 Task: Search for emails from 'softage.5@softage.net' with the subject 'Request for a leave of absence' and category 'Blue category' in all mailboxes.
Action: Mouse moved to (290, 39)
Screenshot: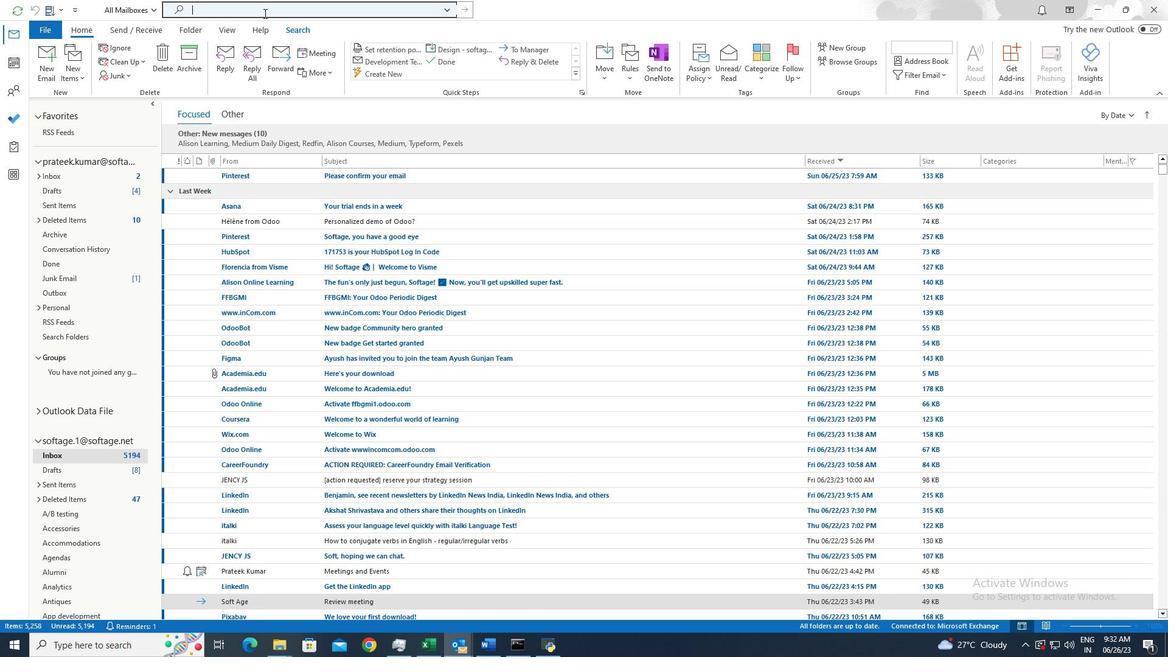 
Action: Mouse pressed left at (290, 39)
Screenshot: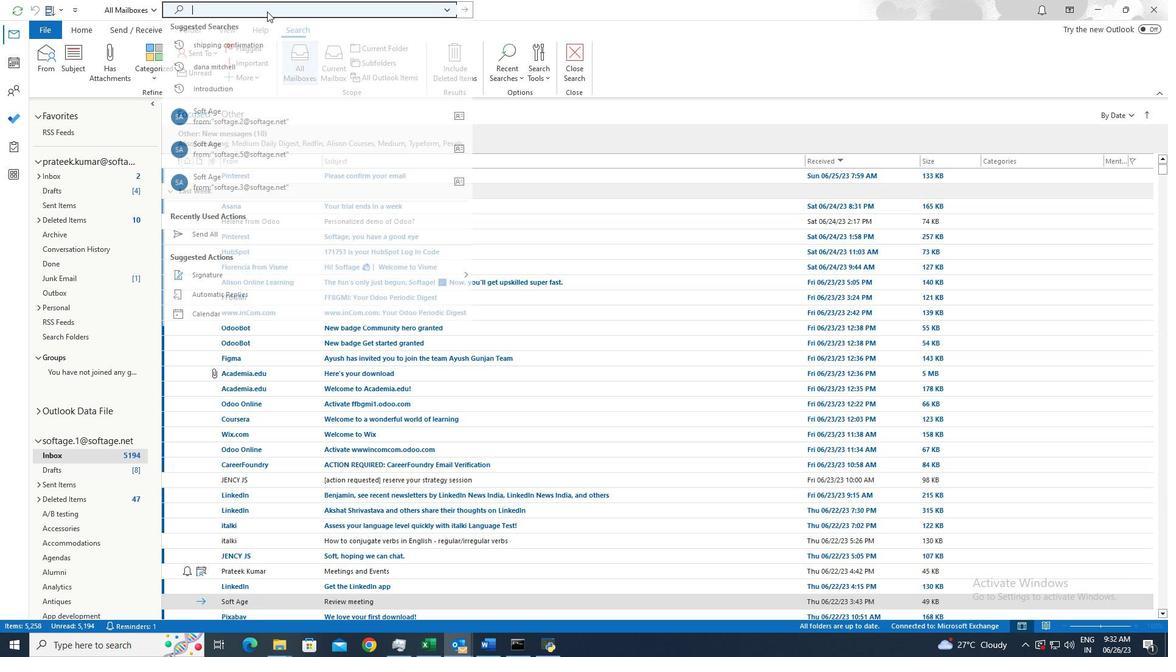 
Action: Mouse moved to (472, 34)
Screenshot: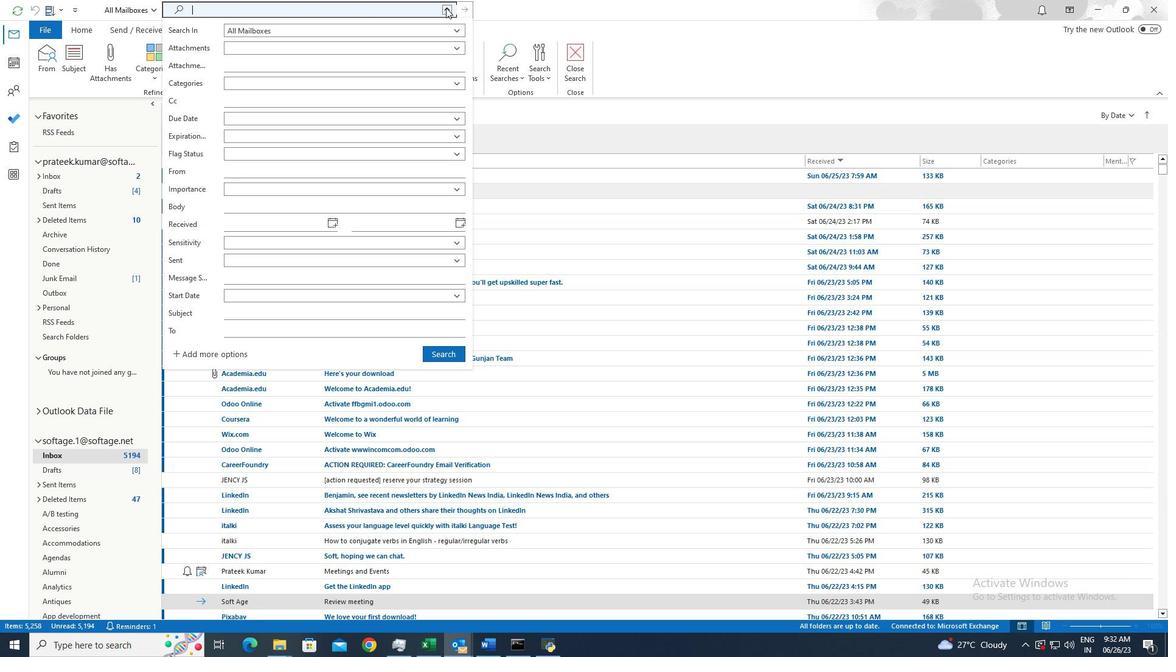
Action: Mouse pressed left at (472, 34)
Screenshot: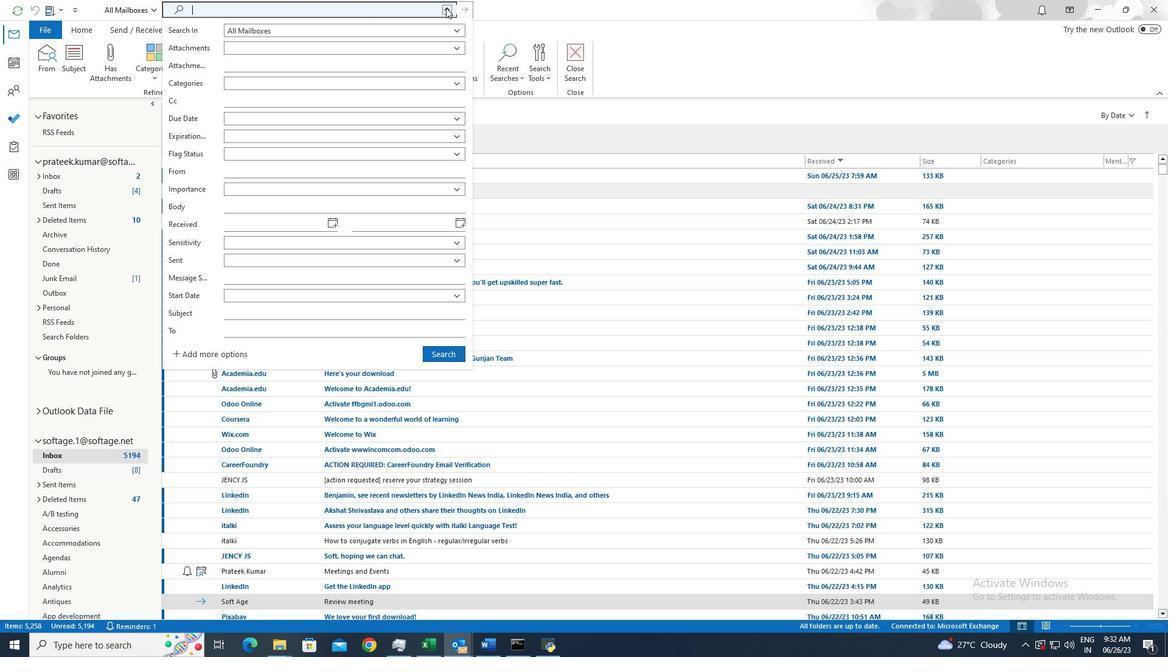 
Action: Mouse moved to (385, 110)
Screenshot: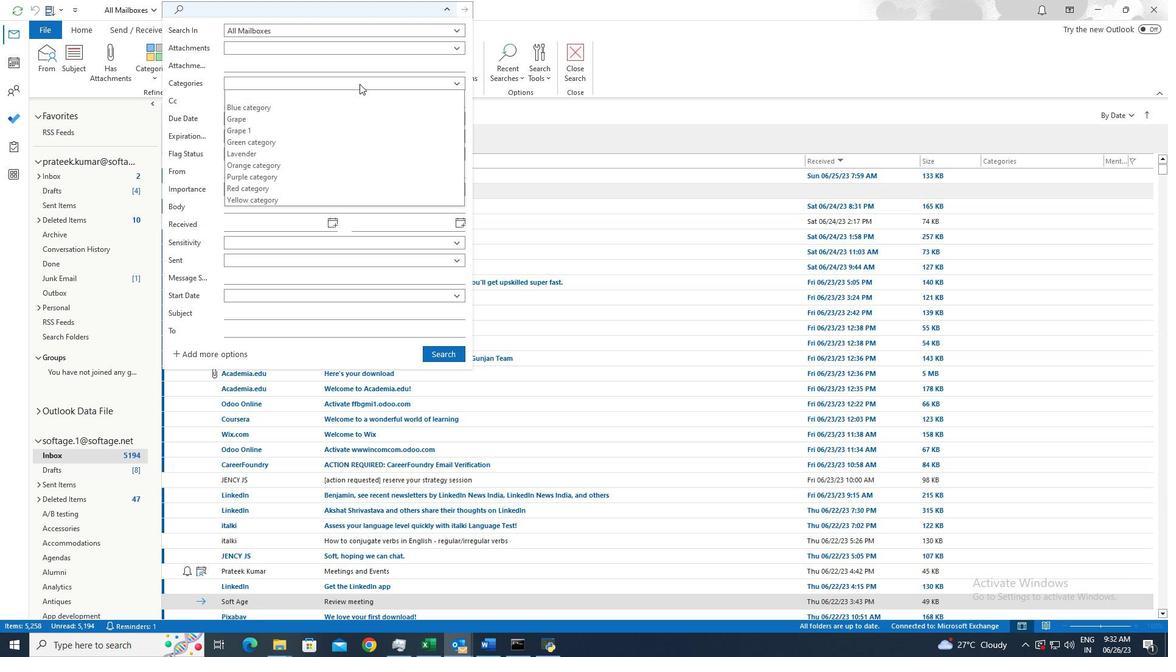 
Action: Mouse pressed left at (385, 110)
Screenshot: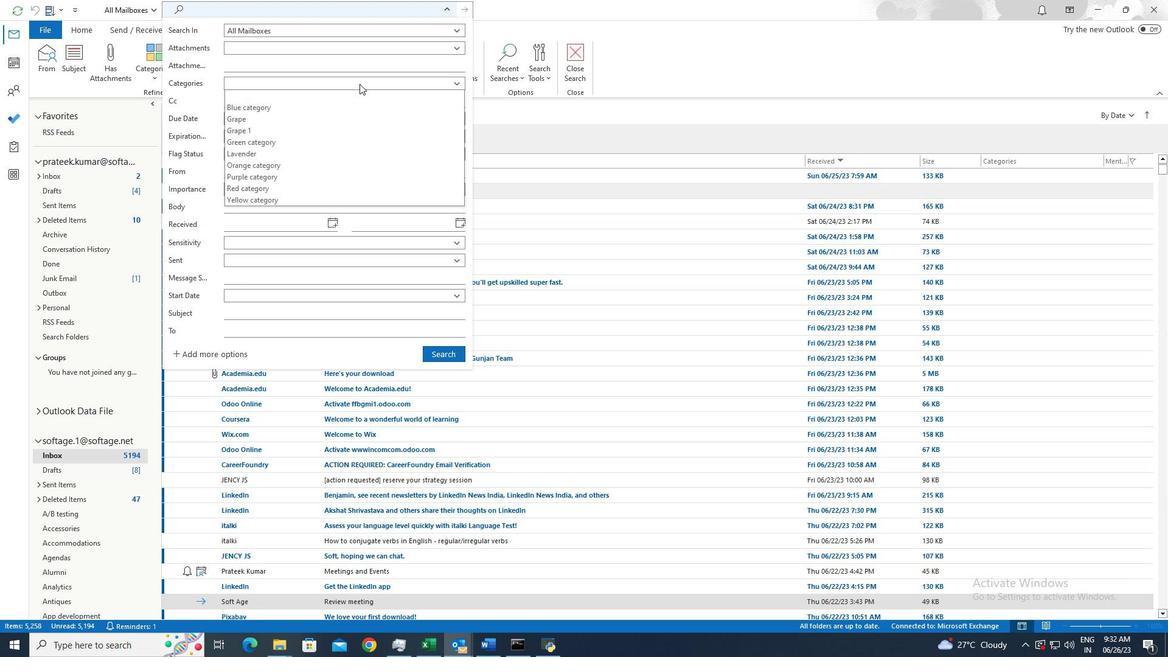 
Action: Mouse moved to (302, 129)
Screenshot: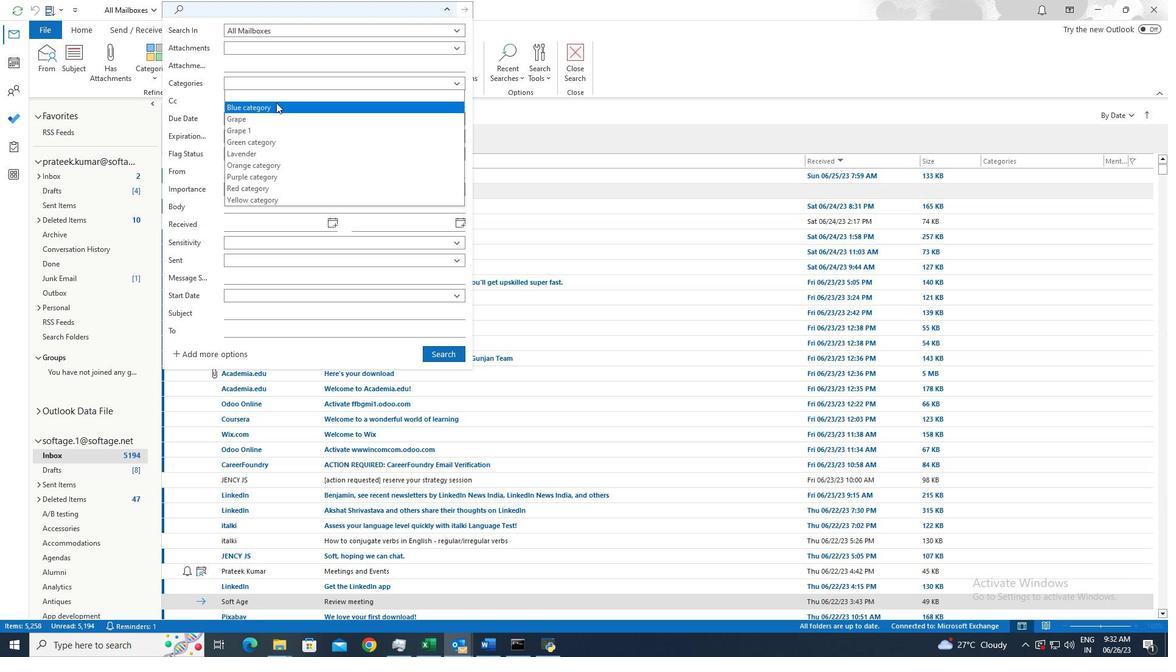 
Action: Mouse pressed left at (302, 129)
Screenshot: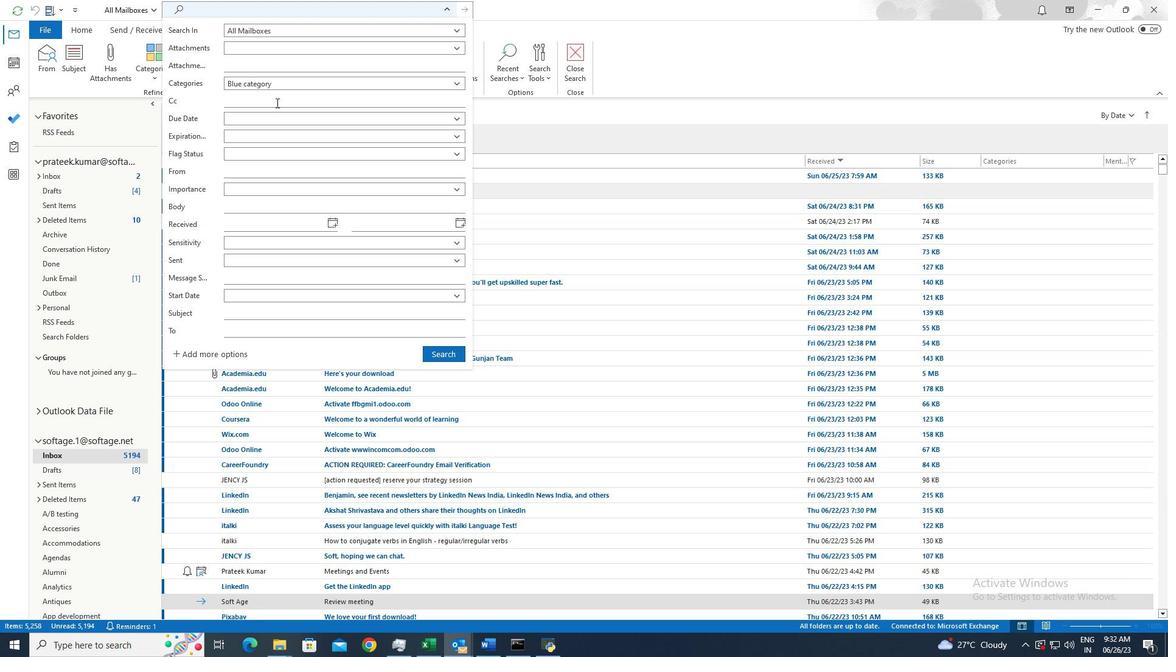 
Action: Mouse moved to (278, 335)
Screenshot: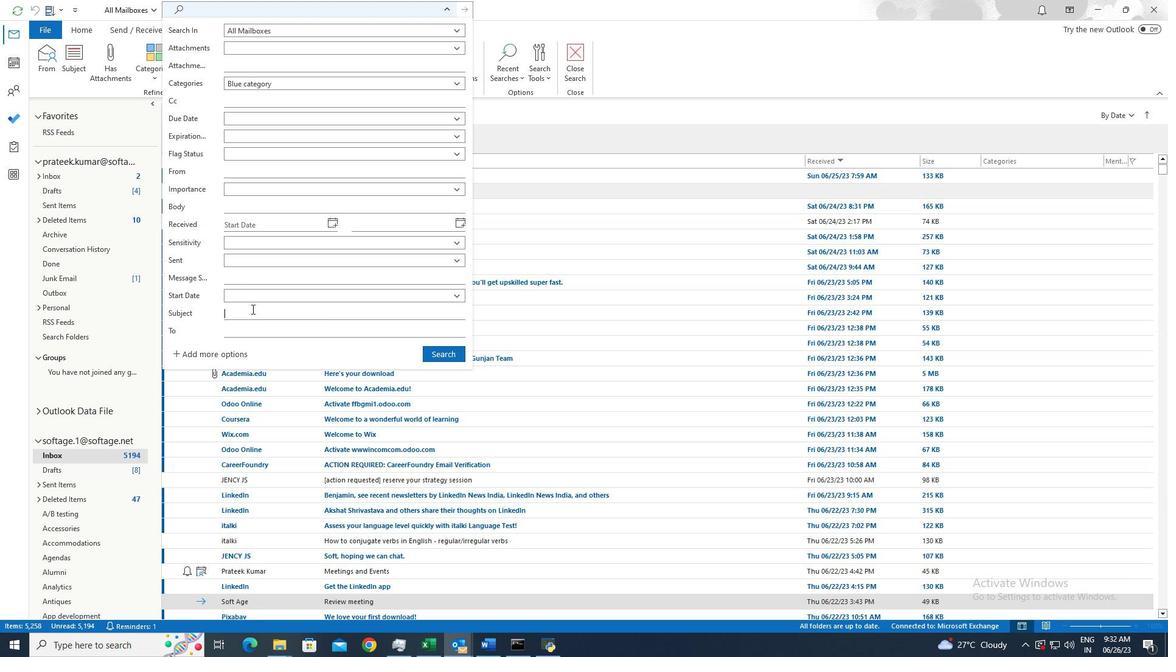 
Action: Mouse pressed left at (278, 335)
Screenshot: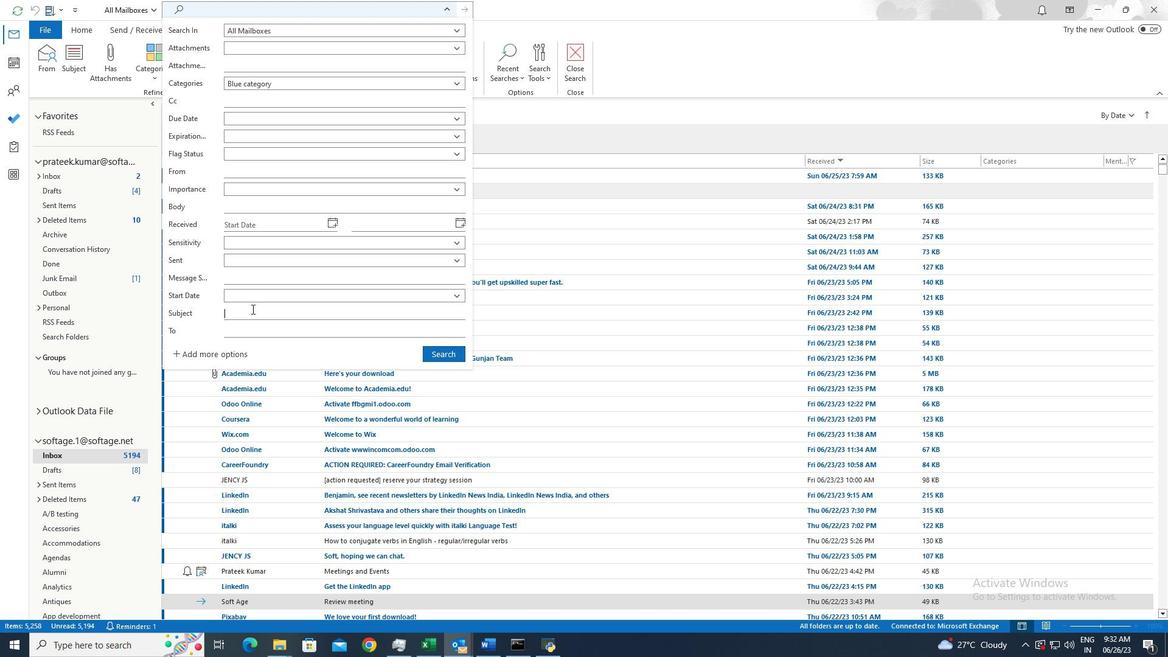 
Action: Key pressed <Key.shift>Request<Key.space>for<Key.space>a<Key.space>leave<Key.space>of<Key.space>absence
Screenshot: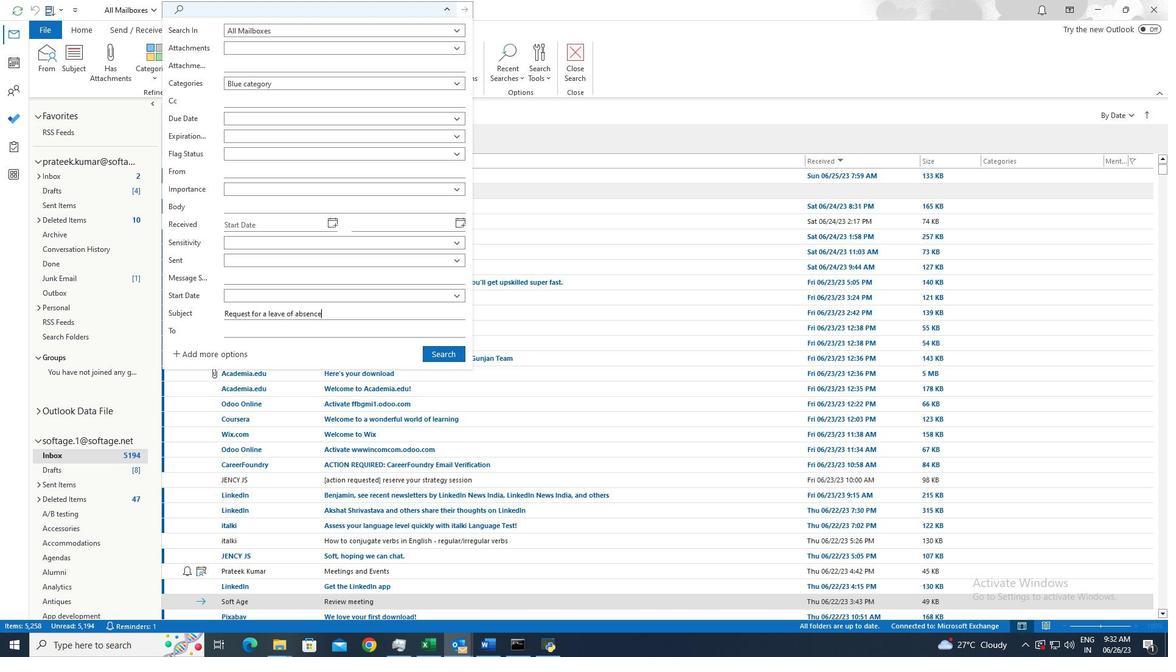 
Action: Mouse moved to (263, 197)
Screenshot: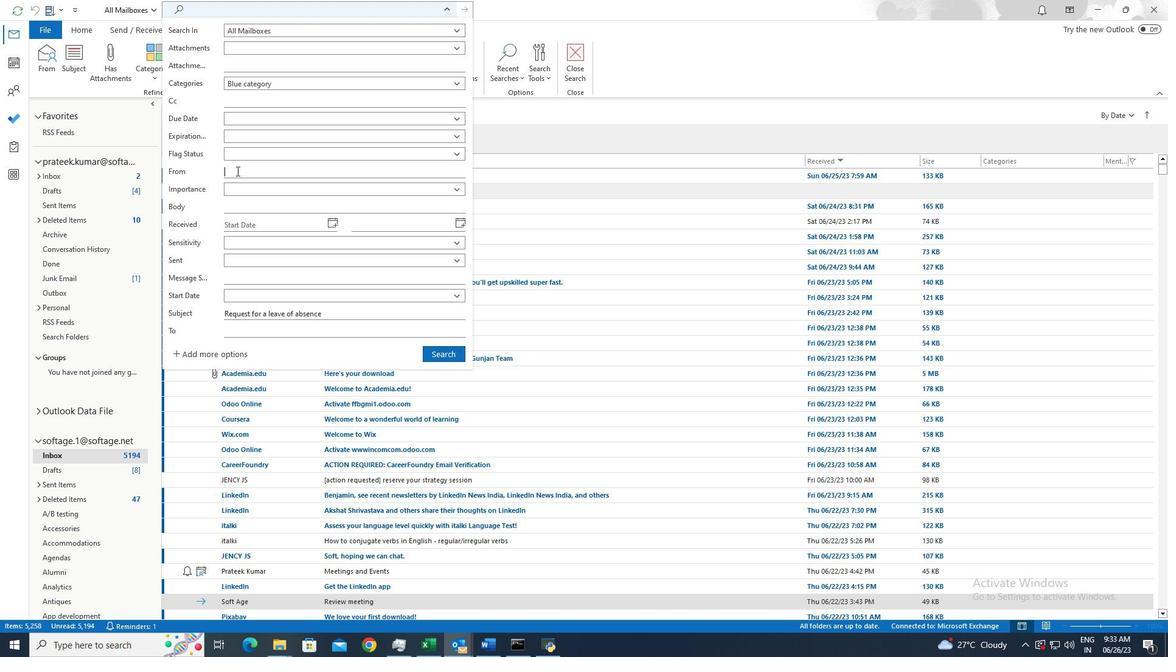 
Action: Mouse pressed left at (263, 197)
Screenshot: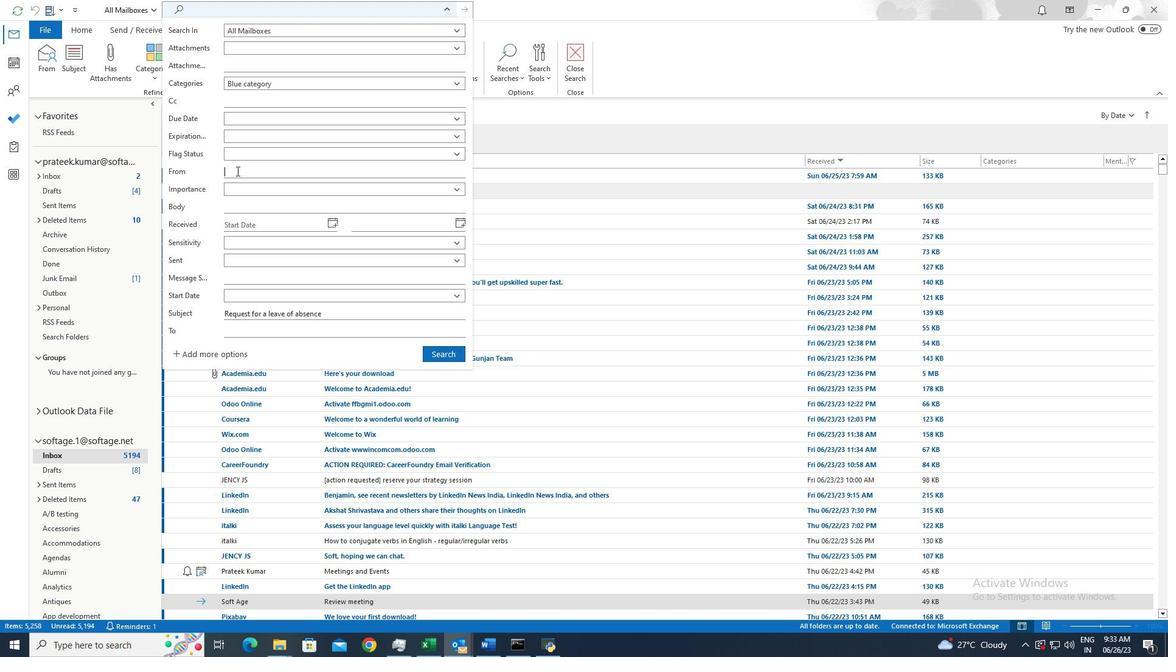 
Action: Key pressed softage.5<Key.shift>@softage.net
Screenshot: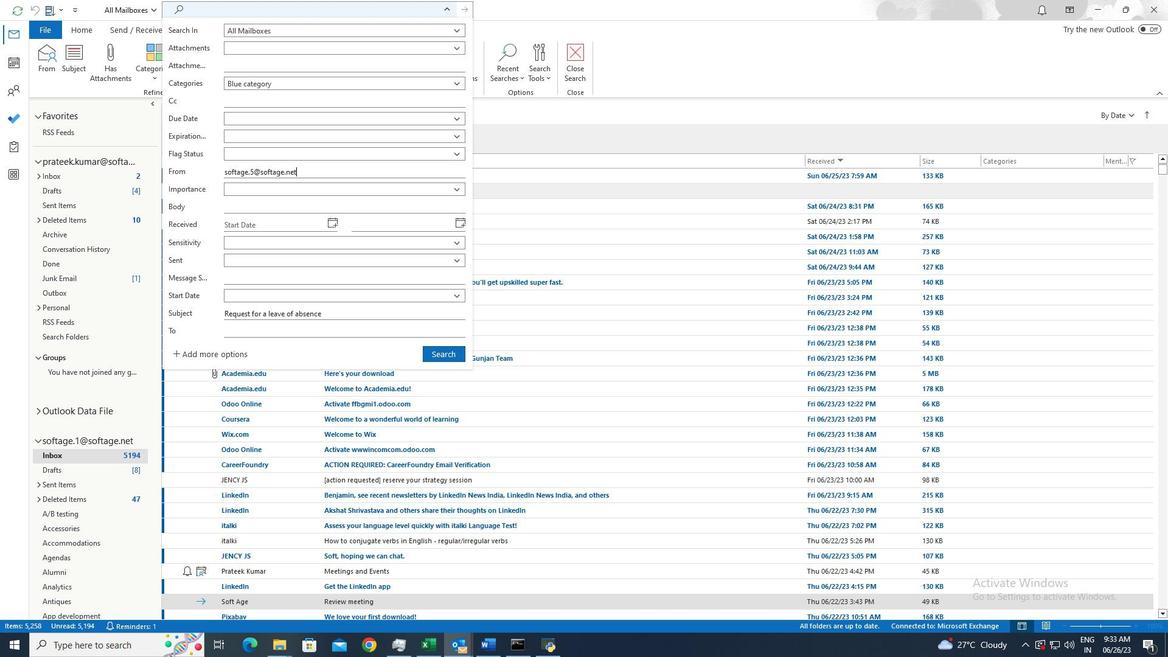 
Action: Mouse moved to (457, 384)
Screenshot: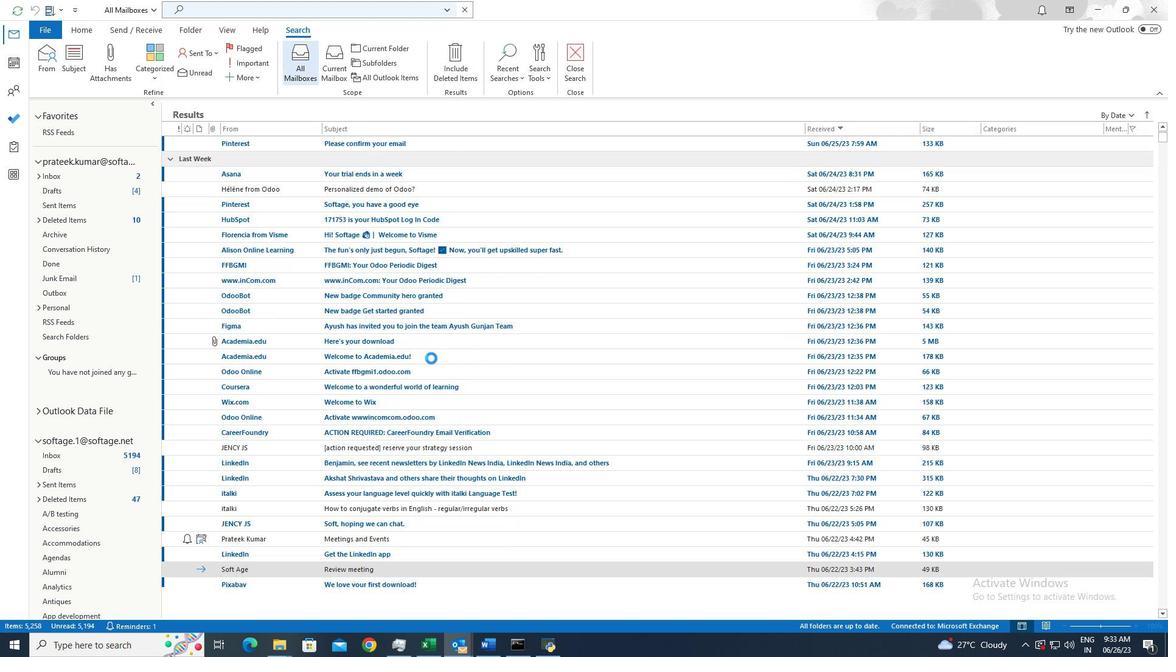 
Action: Mouse pressed left at (457, 384)
Screenshot: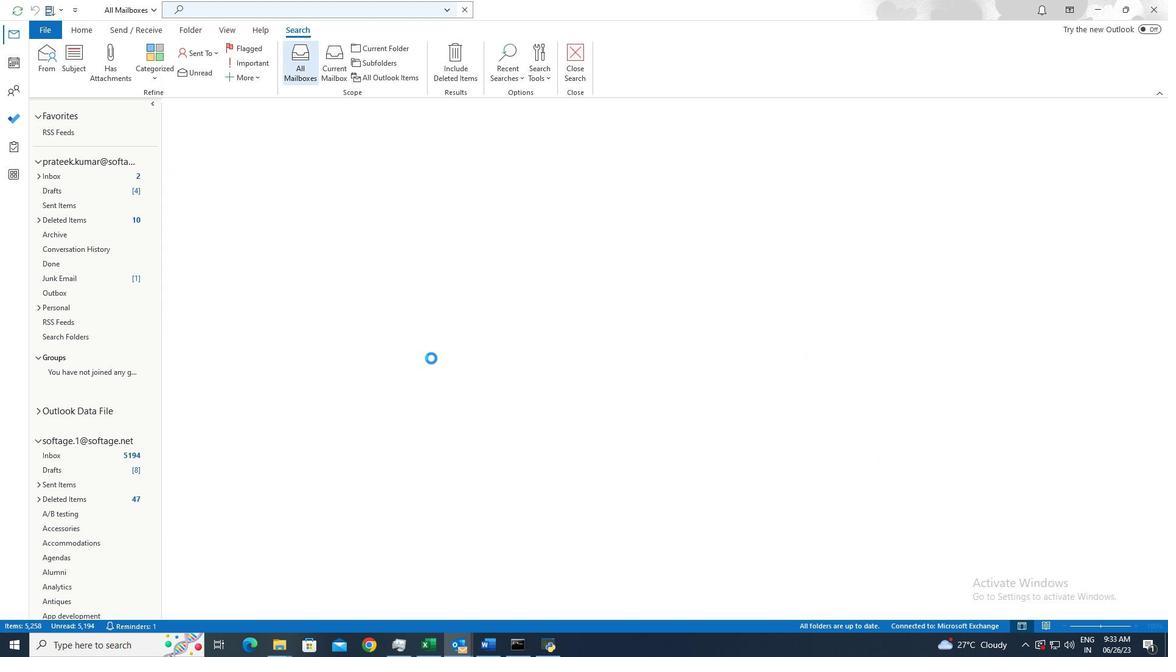 
